 Task: Add Youtheory Men's Maca Root to the cart.
Action: Mouse moved to (268, 129)
Screenshot: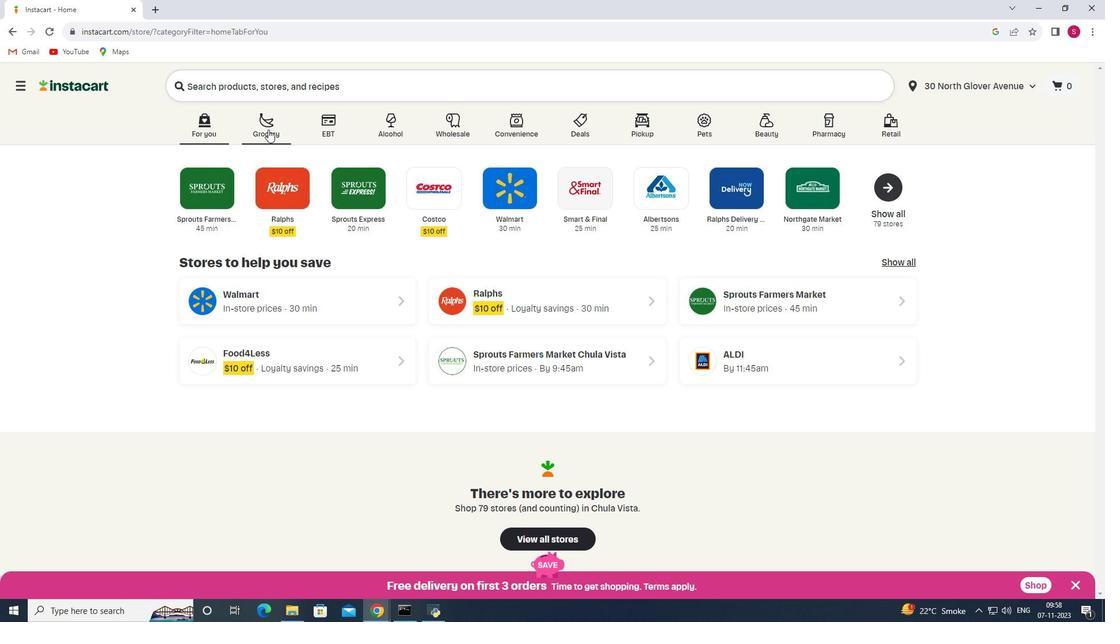 
Action: Mouse pressed left at (268, 129)
Screenshot: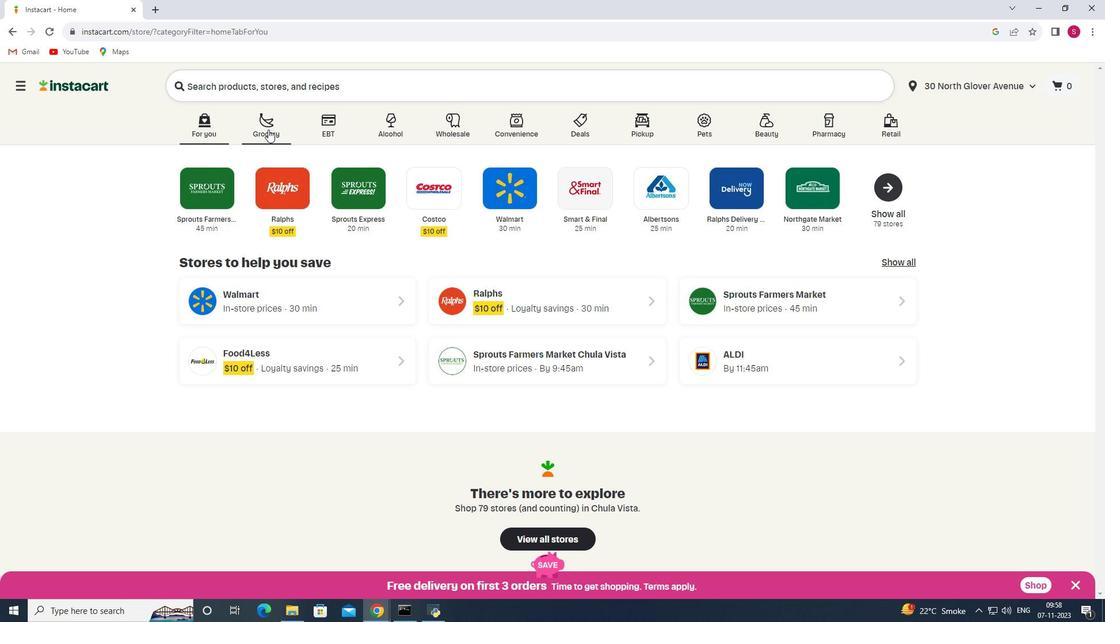 
Action: Mouse moved to (234, 344)
Screenshot: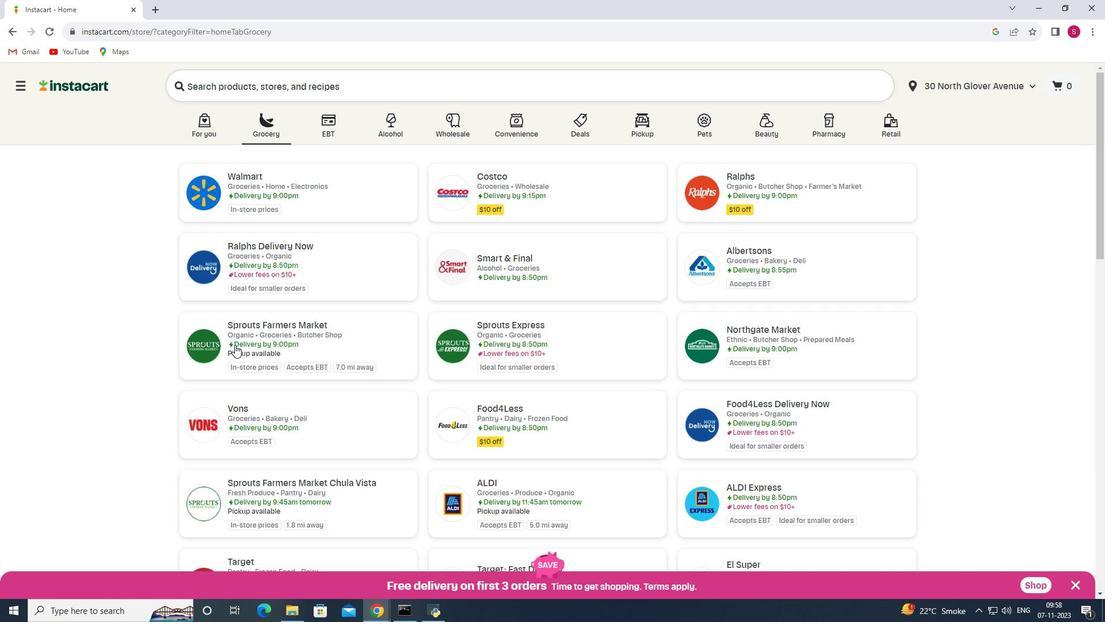 
Action: Mouse pressed left at (234, 344)
Screenshot: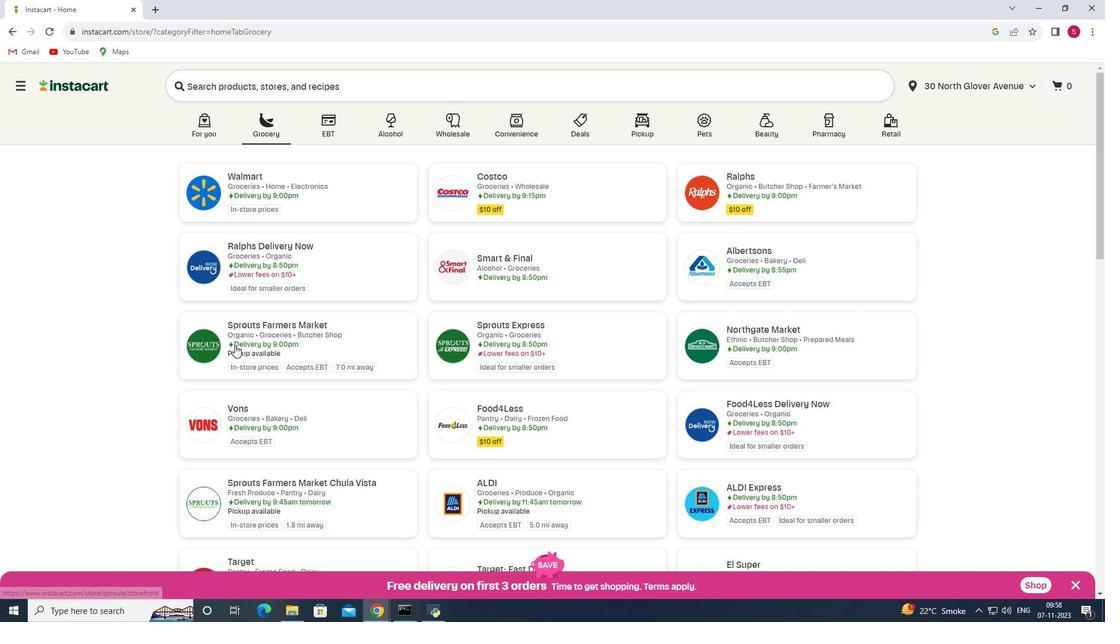
Action: Mouse moved to (81, 389)
Screenshot: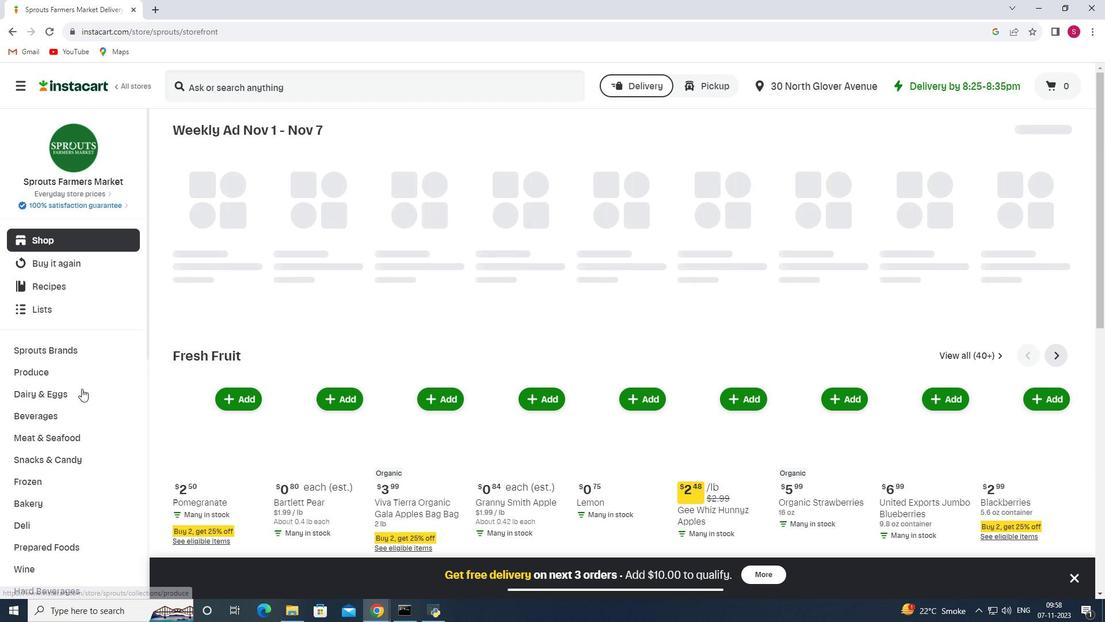 
Action: Mouse scrolled (81, 388) with delta (0, 0)
Screenshot: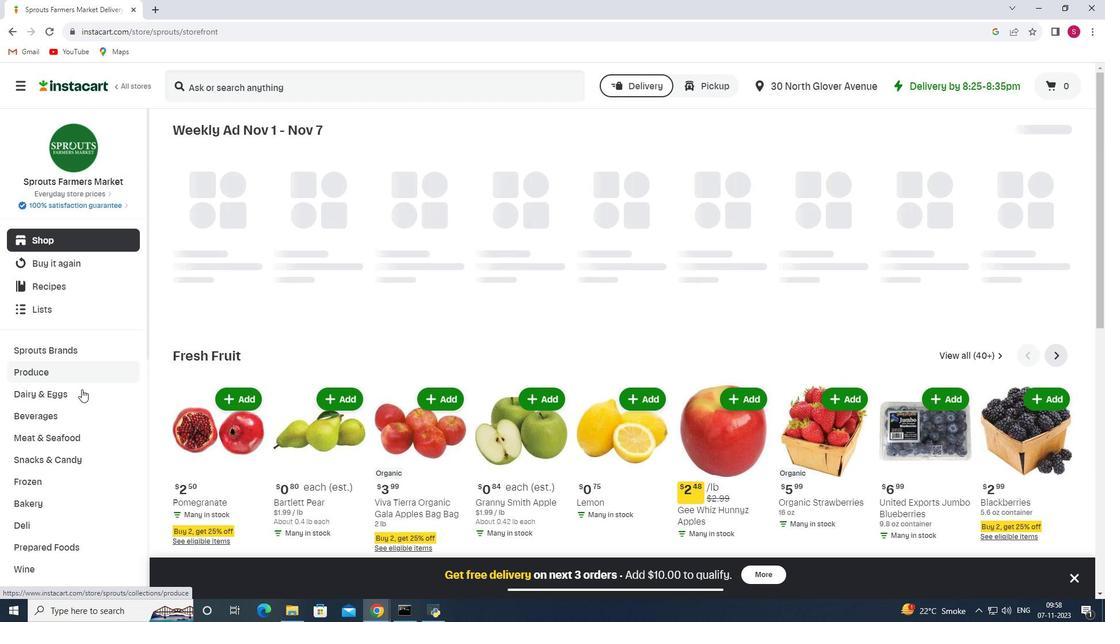 
Action: Mouse scrolled (81, 388) with delta (0, 0)
Screenshot: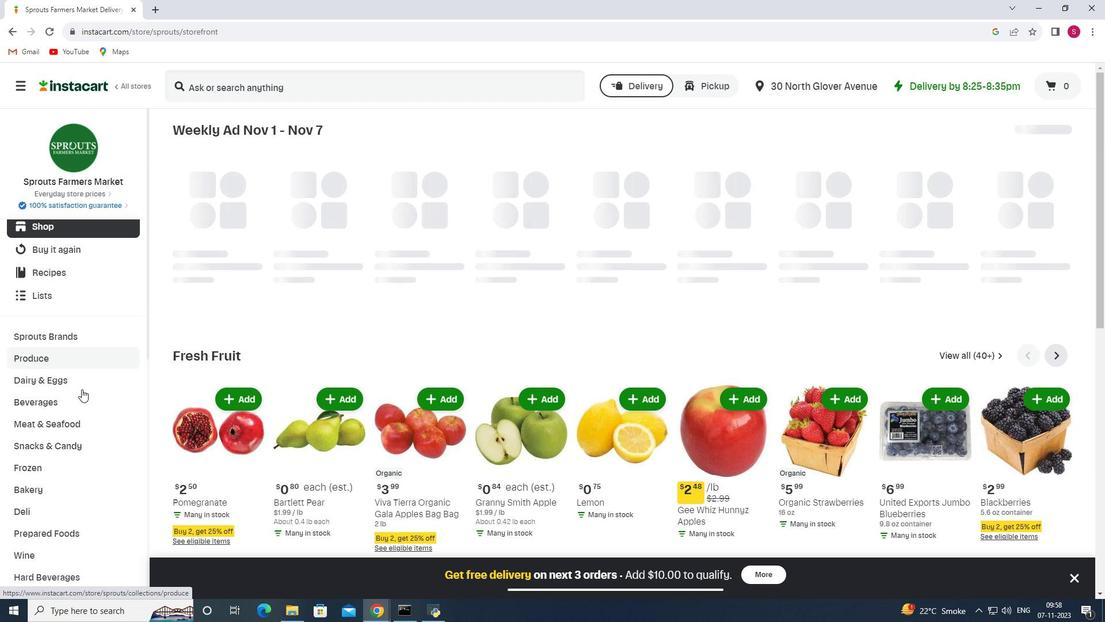 
Action: Mouse scrolled (81, 388) with delta (0, 0)
Screenshot: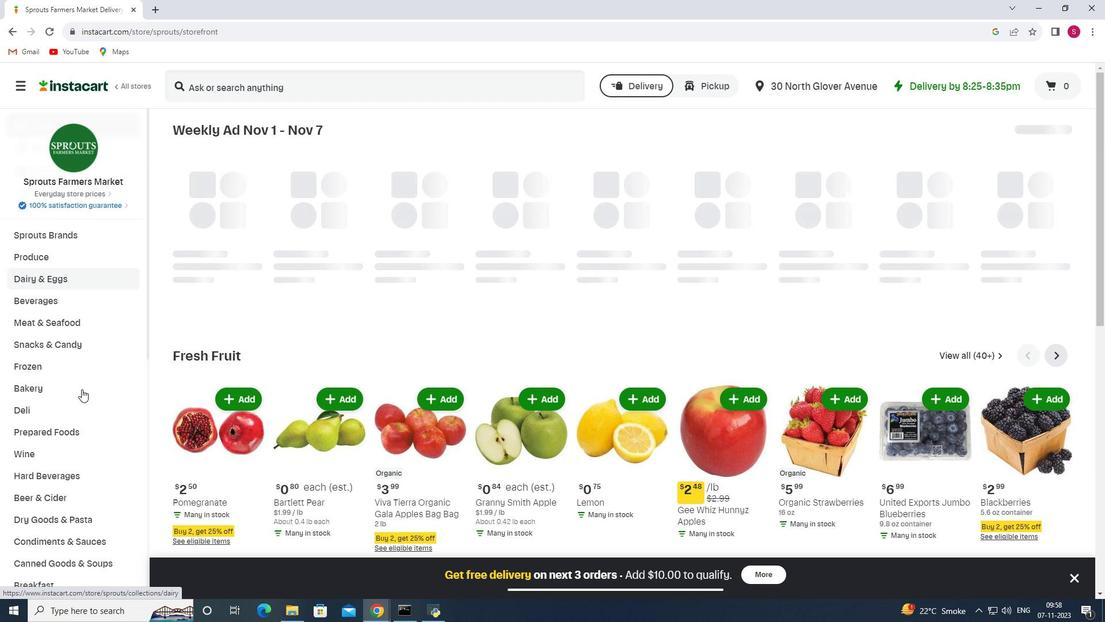 
Action: Mouse scrolled (81, 388) with delta (0, 0)
Screenshot: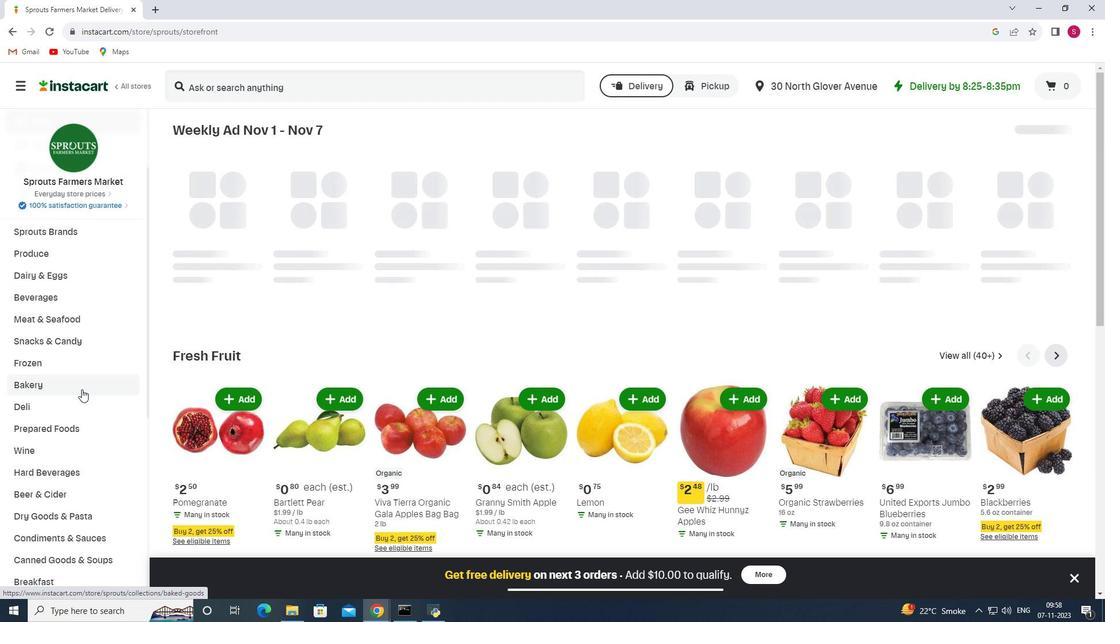 
Action: Mouse scrolled (81, 388) with delta (0, 0)
Screenshot: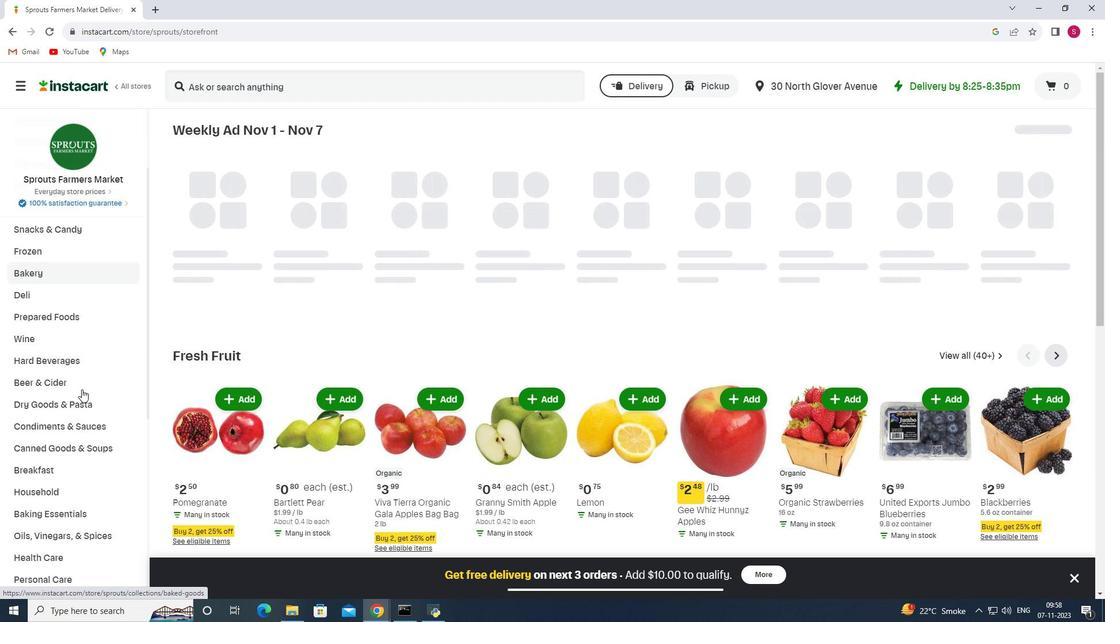 
Action: Mouse scrolled (81, 388) with delta (0, 0)
Screenshot: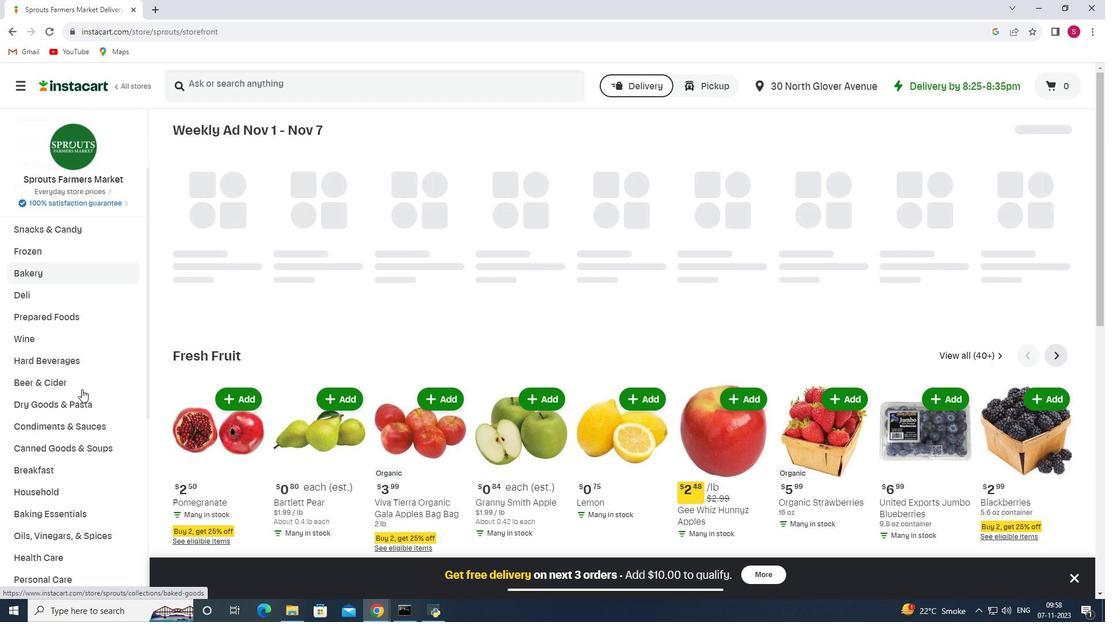 
Action: Mouse moved to (71, 416)
Screenshot: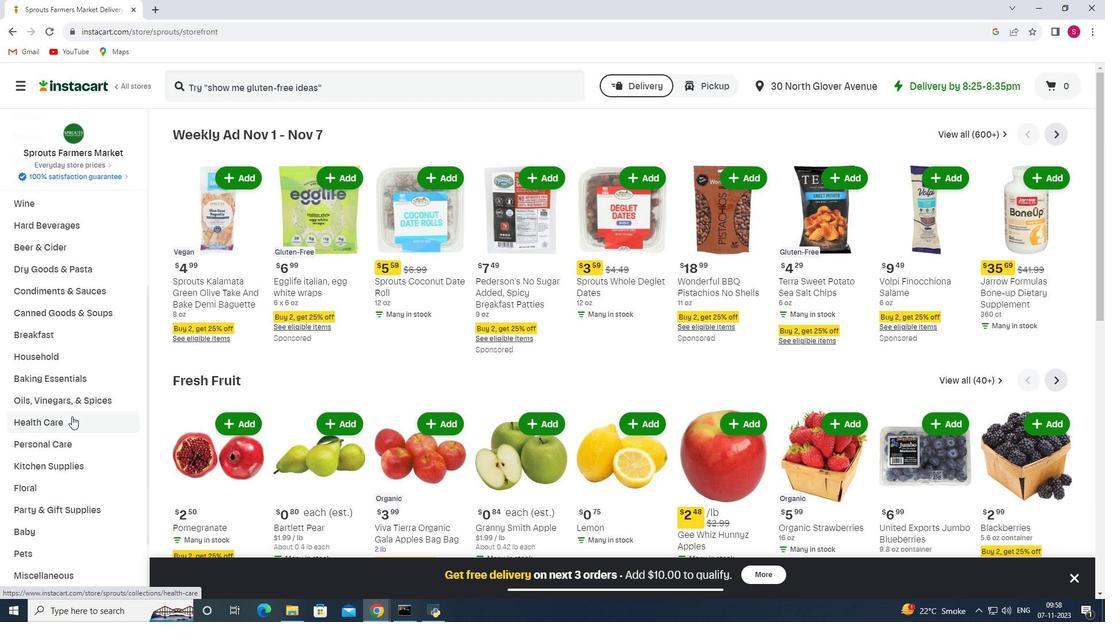 
Action: Mouse pressed left at (71, 416)
Screenshot: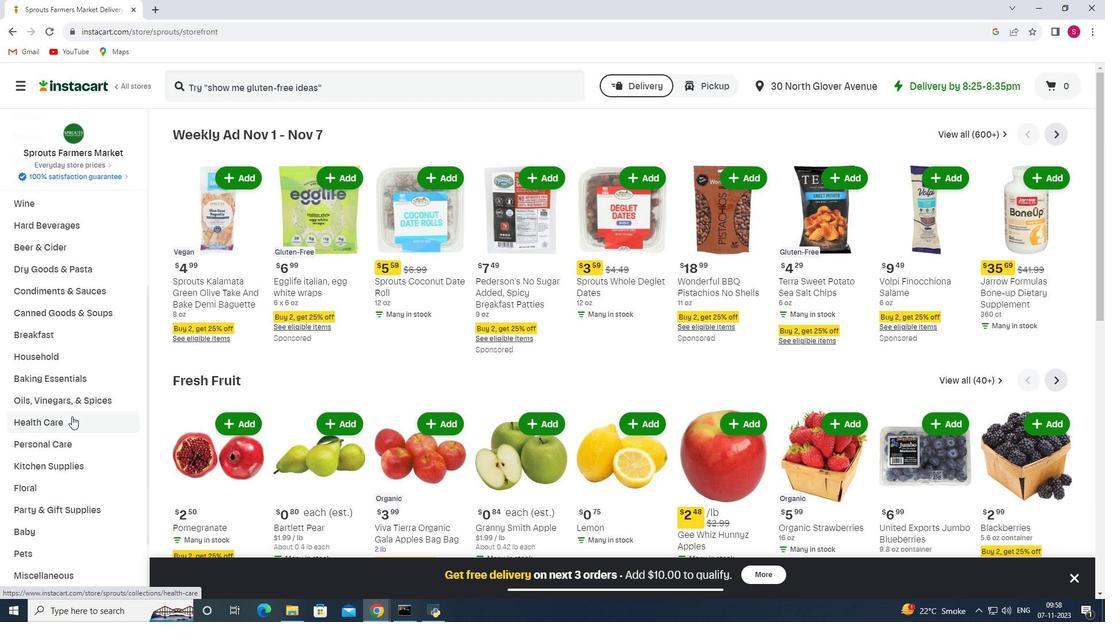 
Action: Mouse moved to (398, 160)
Screenshot: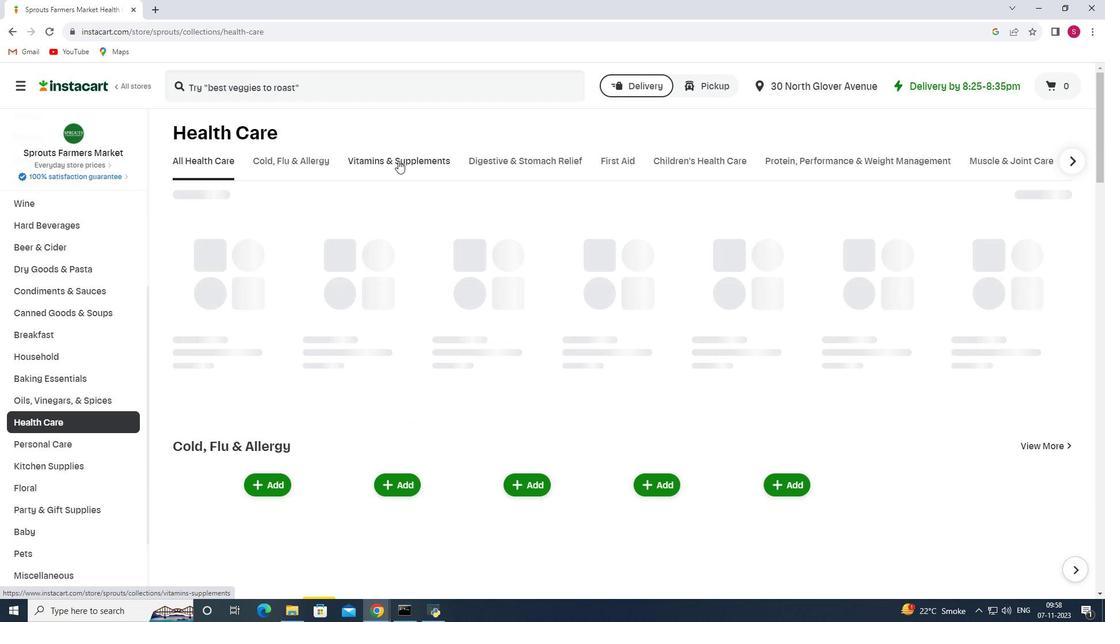 
Action: Mouse pressed left at (398, 160)
Screenshot: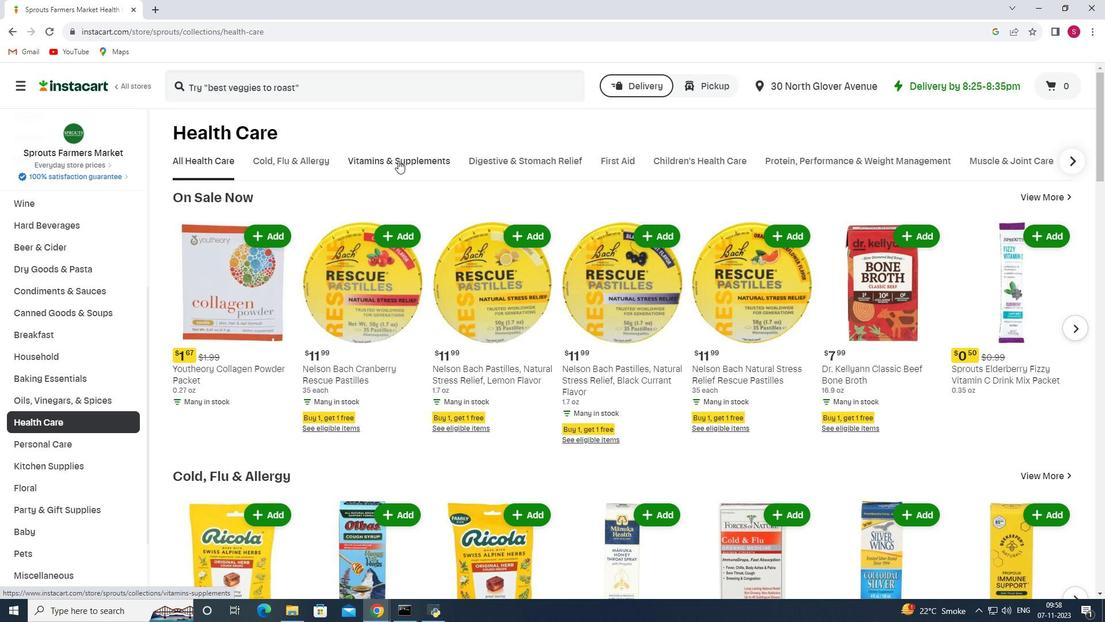 
Action: Mouse moved to (452, 199)
Screenshot: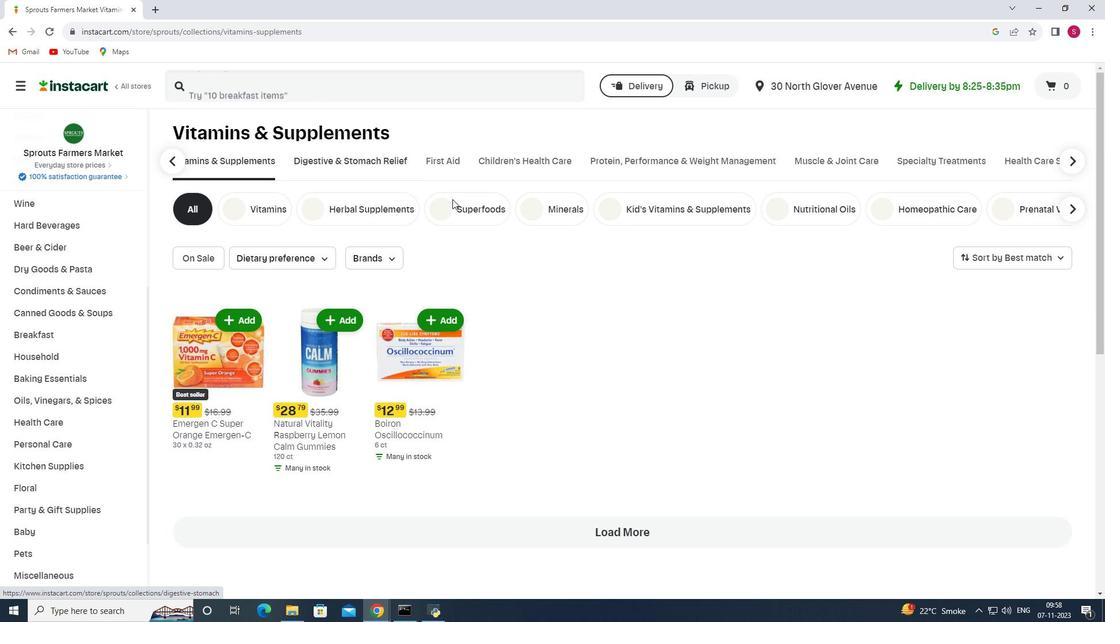 
Action: Mouse pressed left at (452, 199)
Screenshot: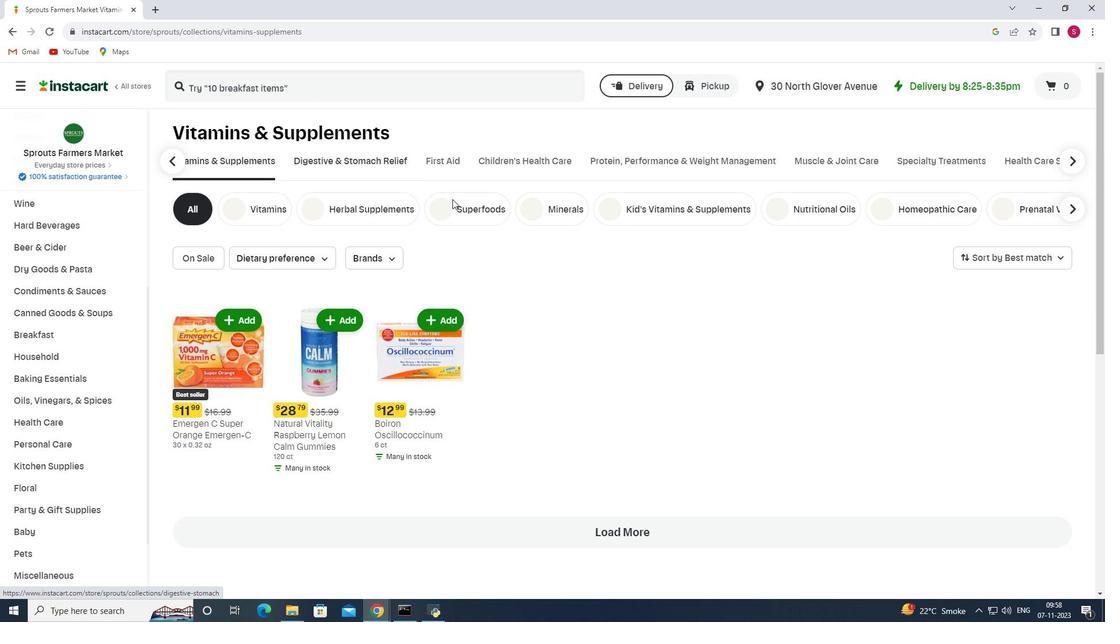 
Action: Mouse moved to (454, 212)
Screenshot: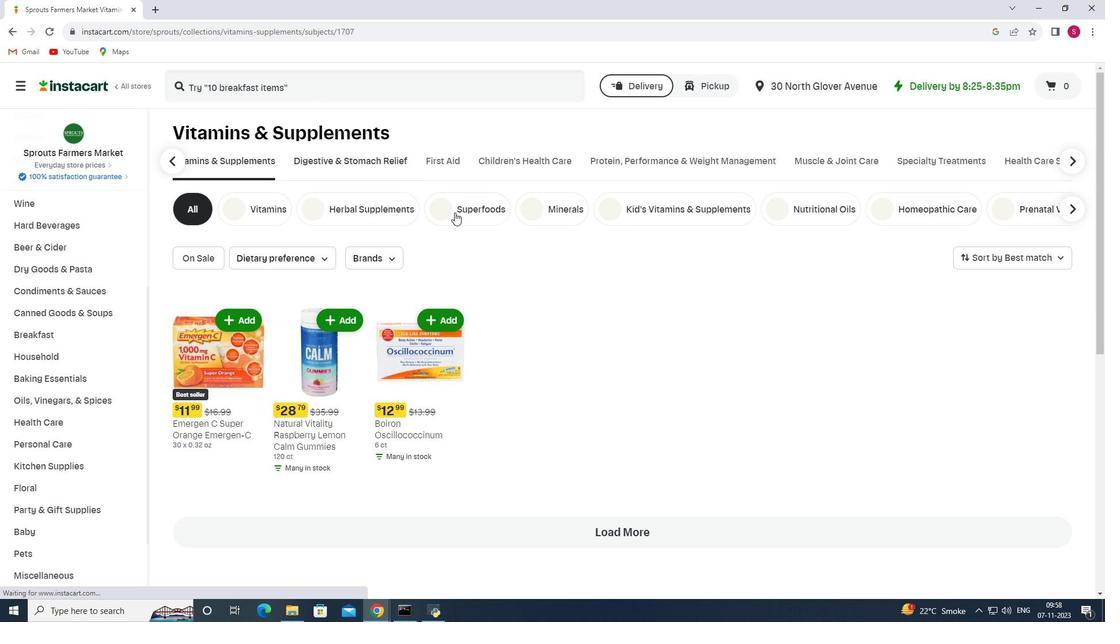 
Action: Mouse pressed left at (454, 212)
Screenshot: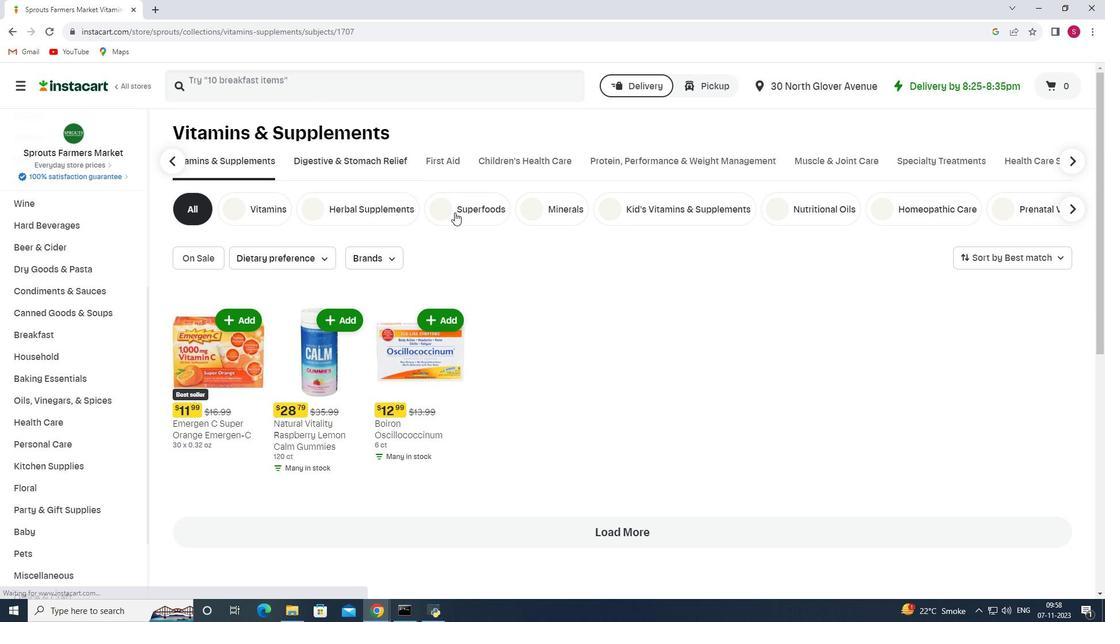 
Action: Mouse moved to (355, 82)
Screenshot: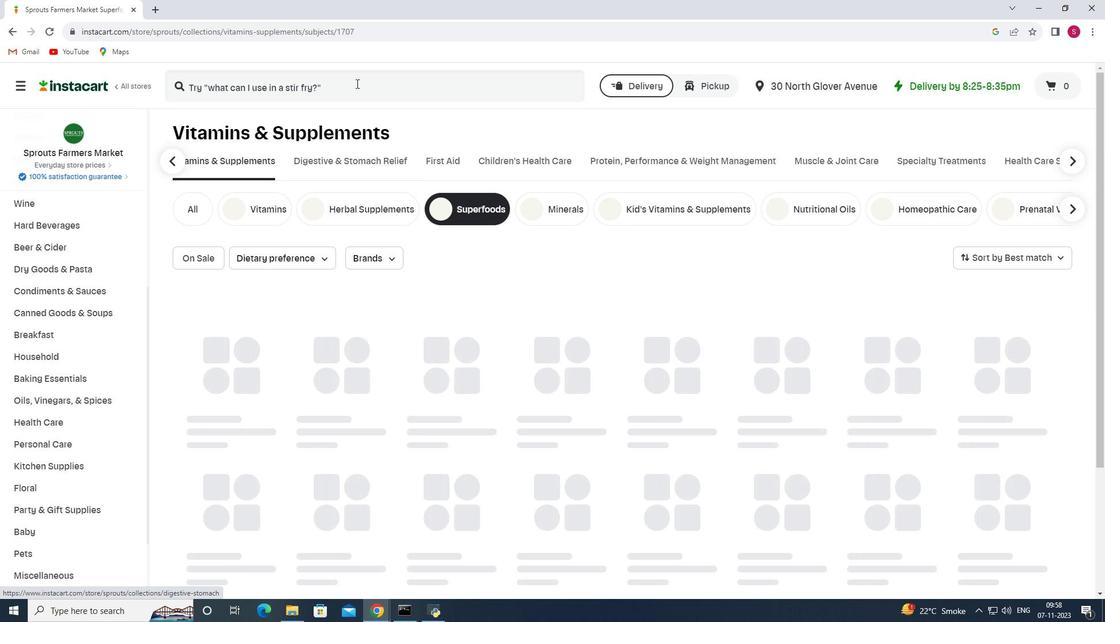 
Action: Mouse pressed left at (355, 82)
Screenshot: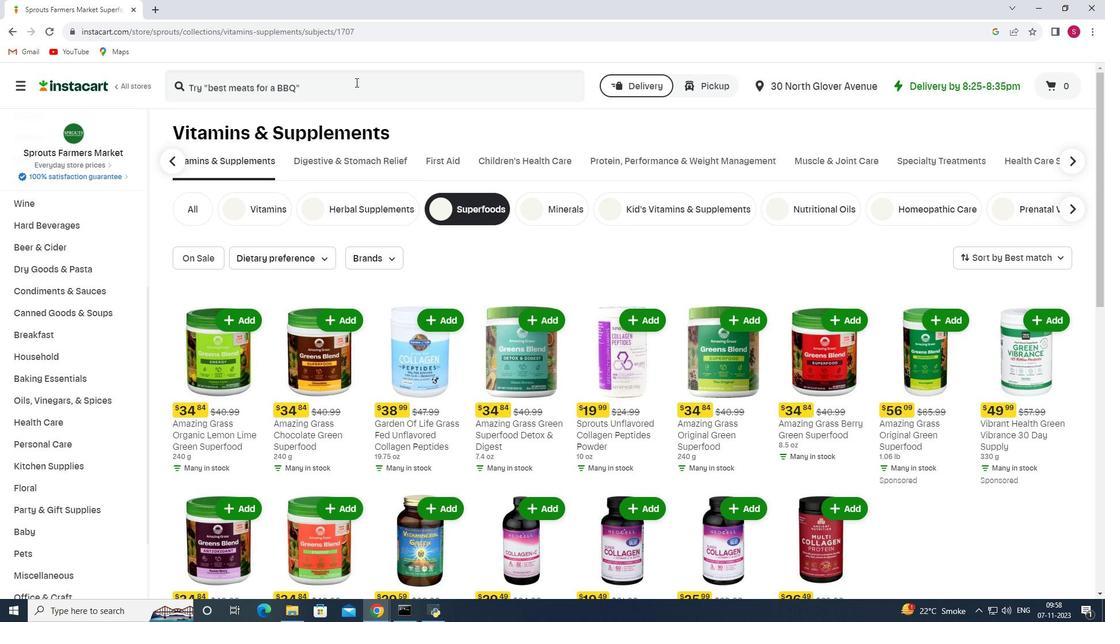 
Action: Key pressed <Key.shift><Key.shift><Key.shift><Key.shift><Key.shift><Key.shift><Key.shift><Key.shift><Key.shift><Key.shift><Key.shift><Key.shift>Youtheory<Key.space><Key.shift>Men's<Key.space><Key.shift>Maca<Key.space><Key.shift>Root<Key.enter>
Screenshot: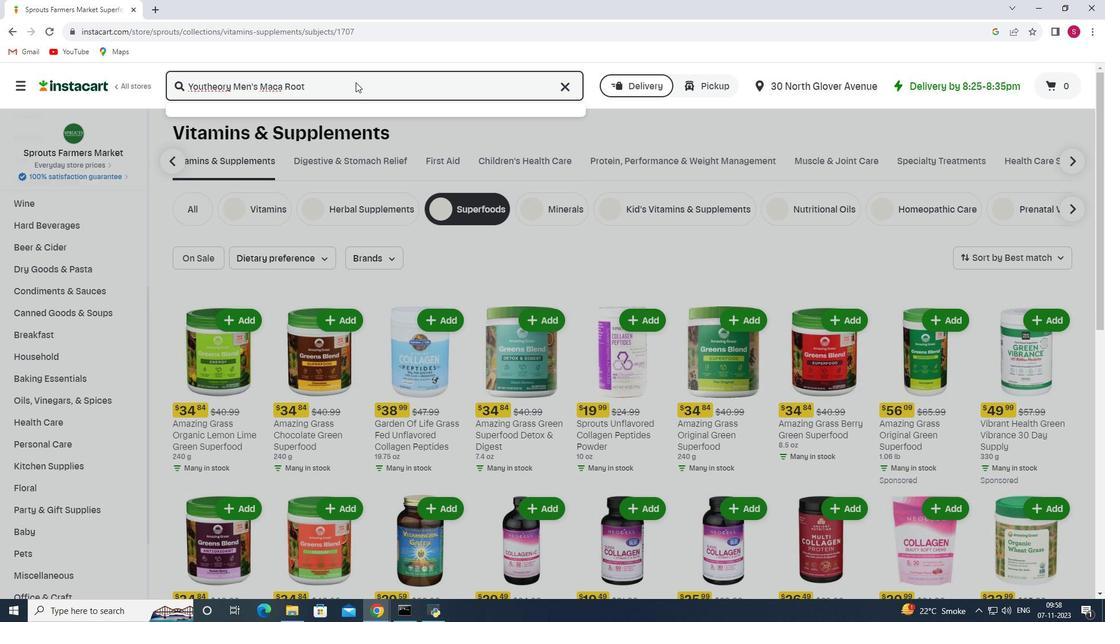 
Action: Mouse moved to (662, 176)
Screenshot: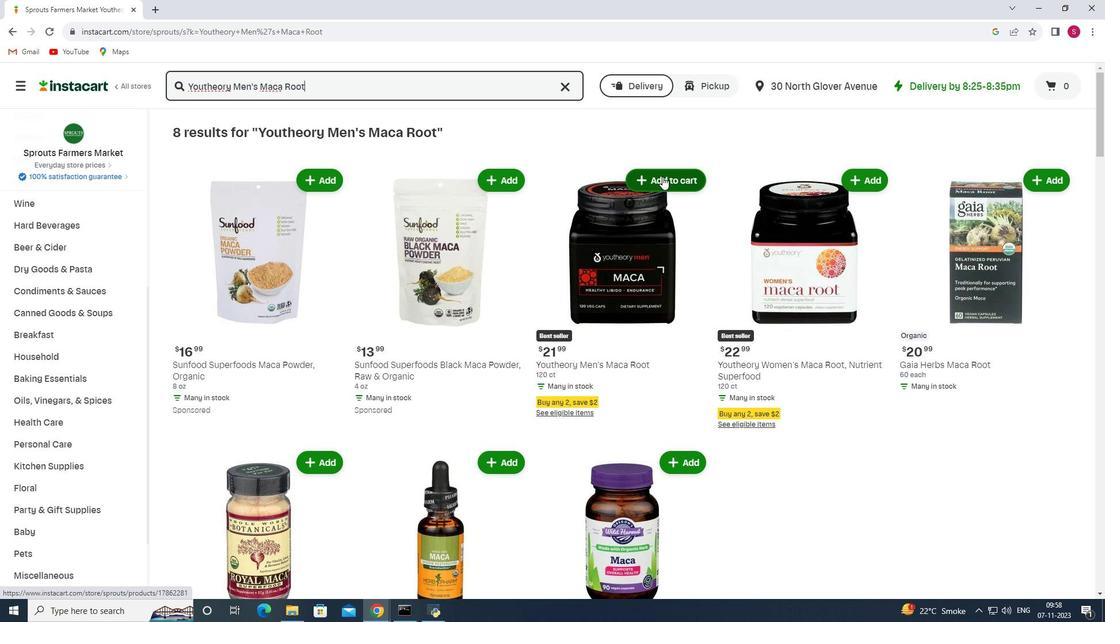 
Action: Mouse pressed left at (662, 176)
Screenshot: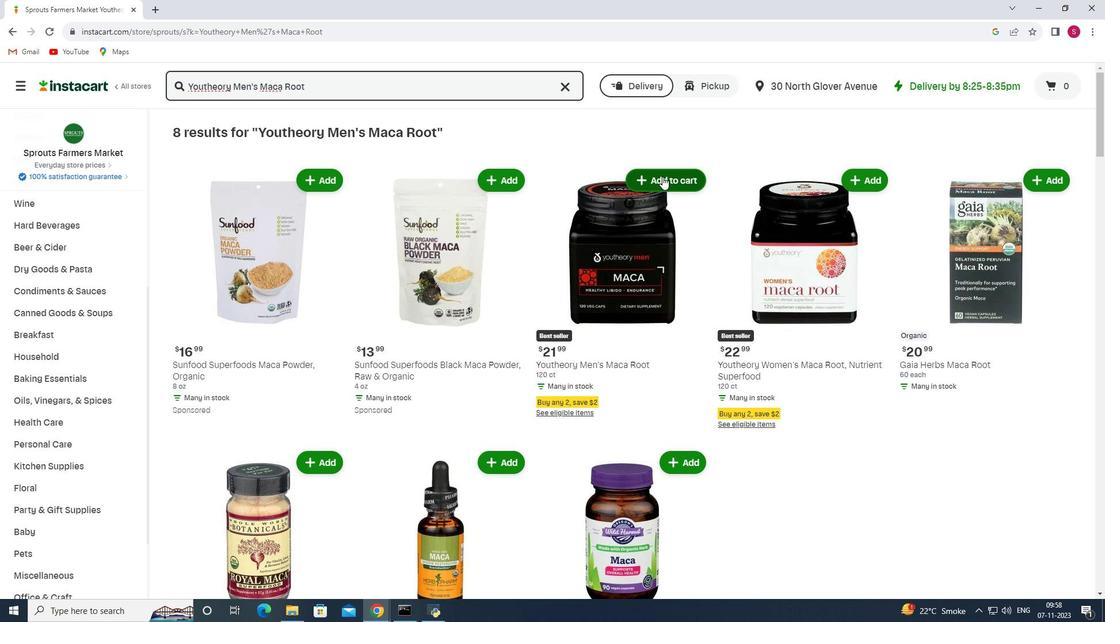 
Action: Mouse moved to (657, 201)
Screenshot: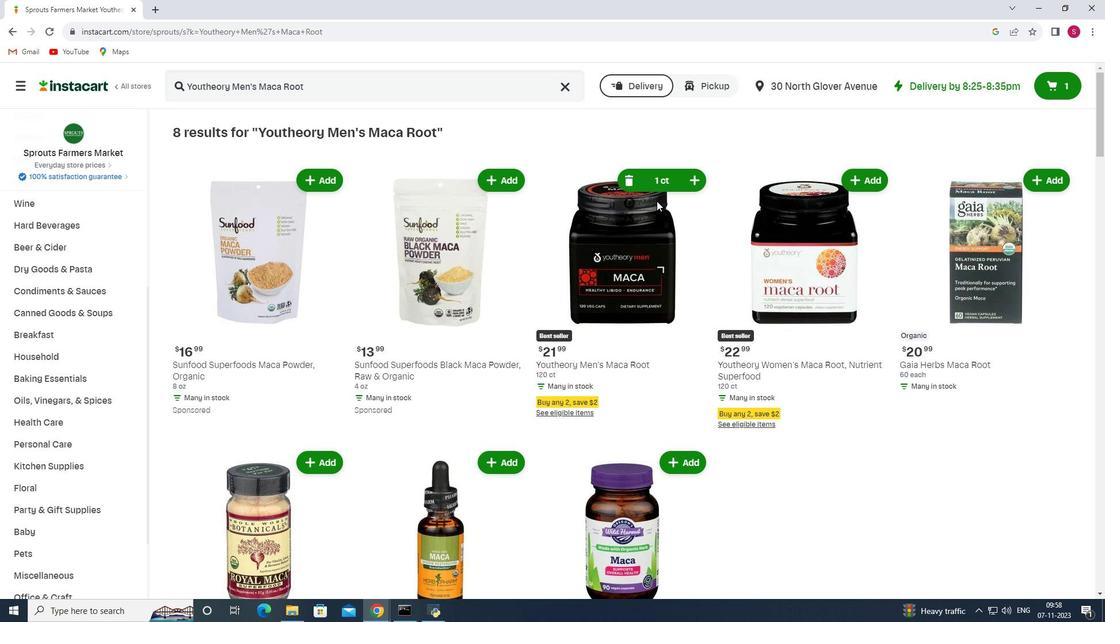
